 Task: For heading Arial black with underline.  font size for heading18,  'Change the font style of data to'Calibri.  and font size to 9,  Change the alignment of both headline & data to Align center.  In the sheet   Sales data book
Action: Mouse moved to (1033, 141)
Screenshot: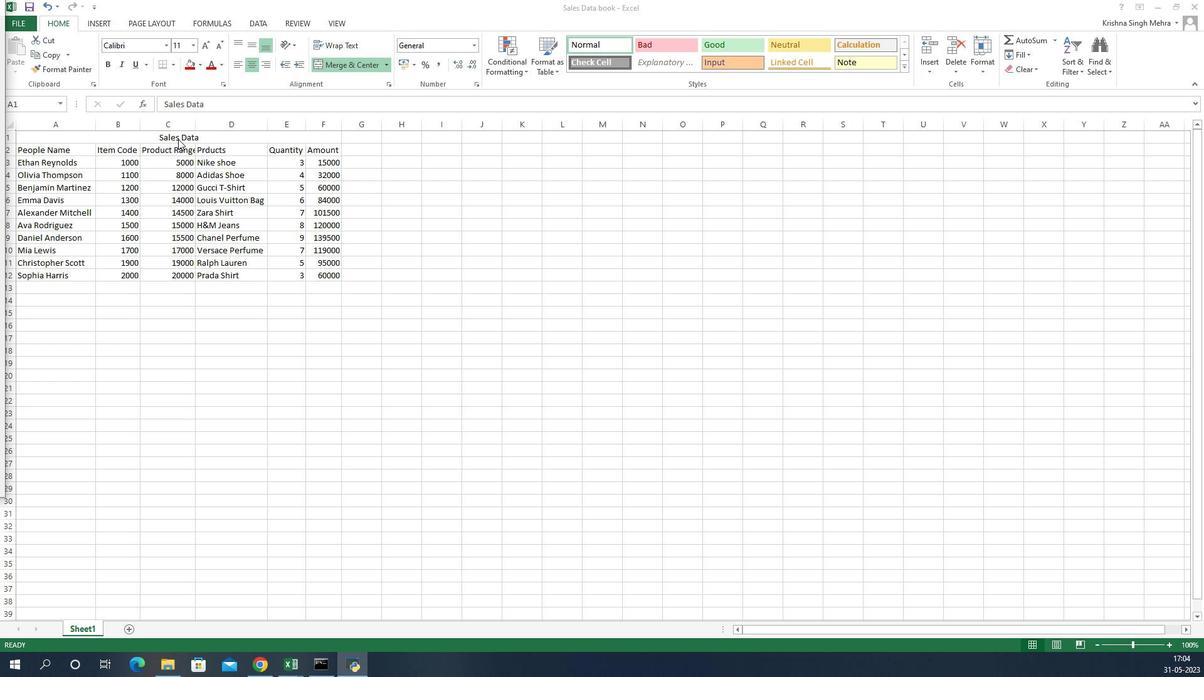 
Action: Mouse pressed left at (1033, 141)
Screenshot: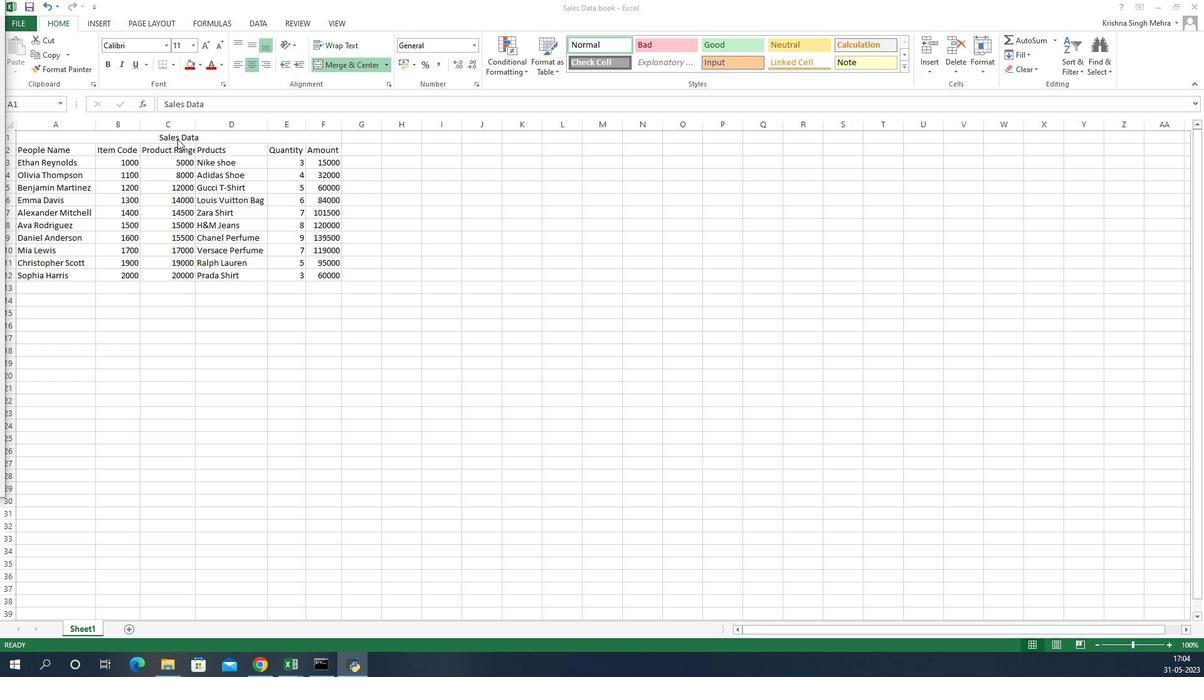 
Action: Mouse moved to (1022, 46)
Screenshot: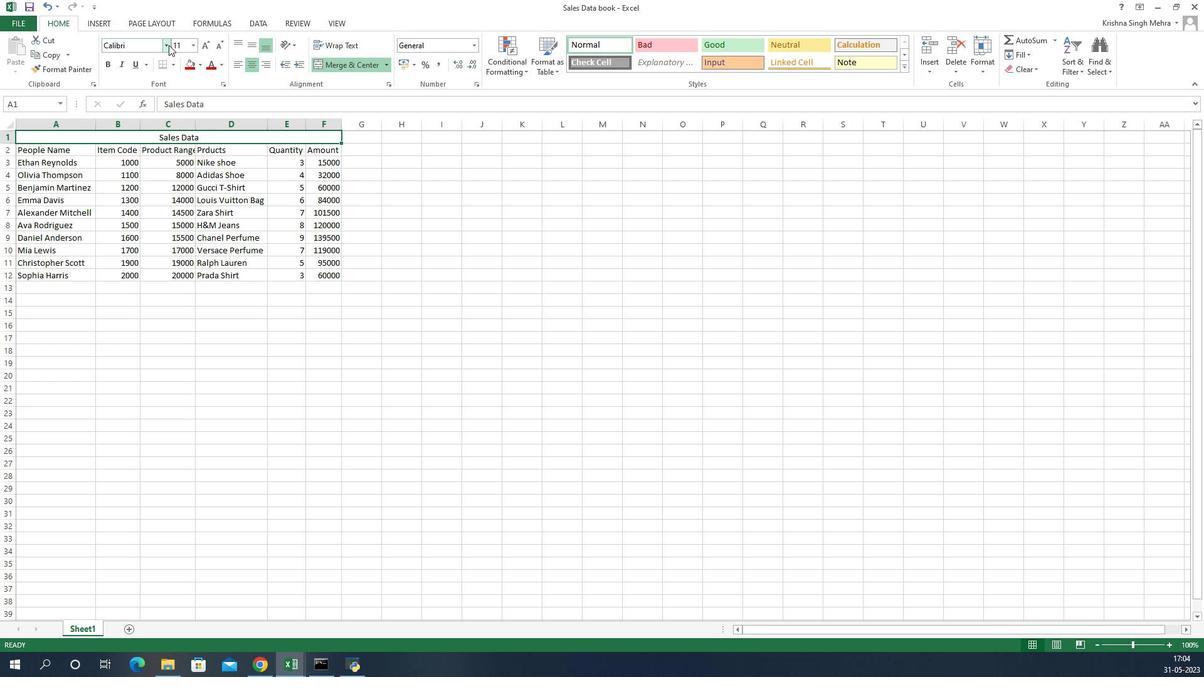 
Action: Mouse pressed left at (1022, 46)
Screenshot: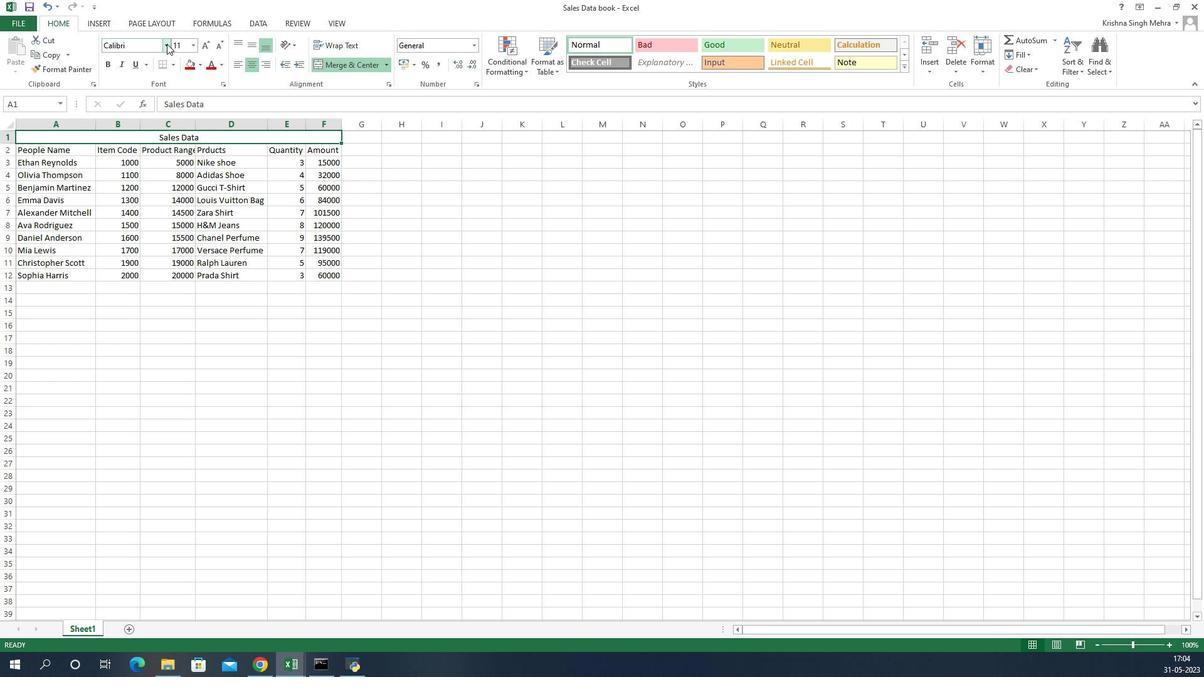 
Action: Mouse moved to (1006, 167)
Screenshot: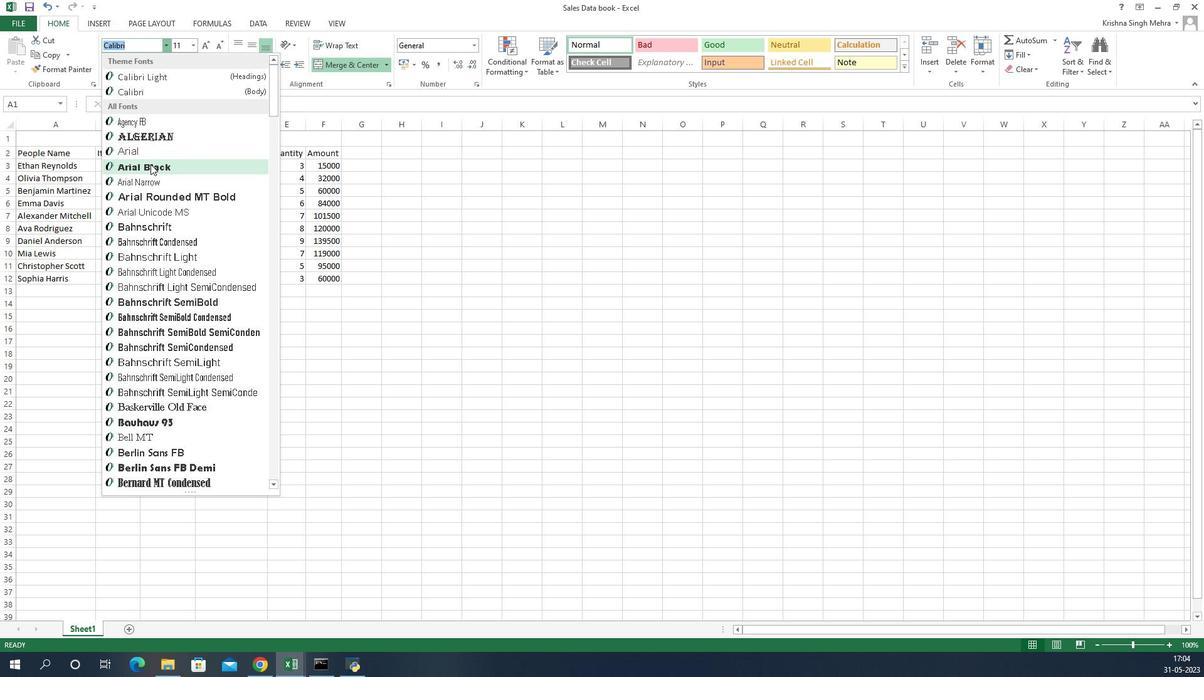 
Action: Mouse pressed left at (1006, 167)
Screenshot: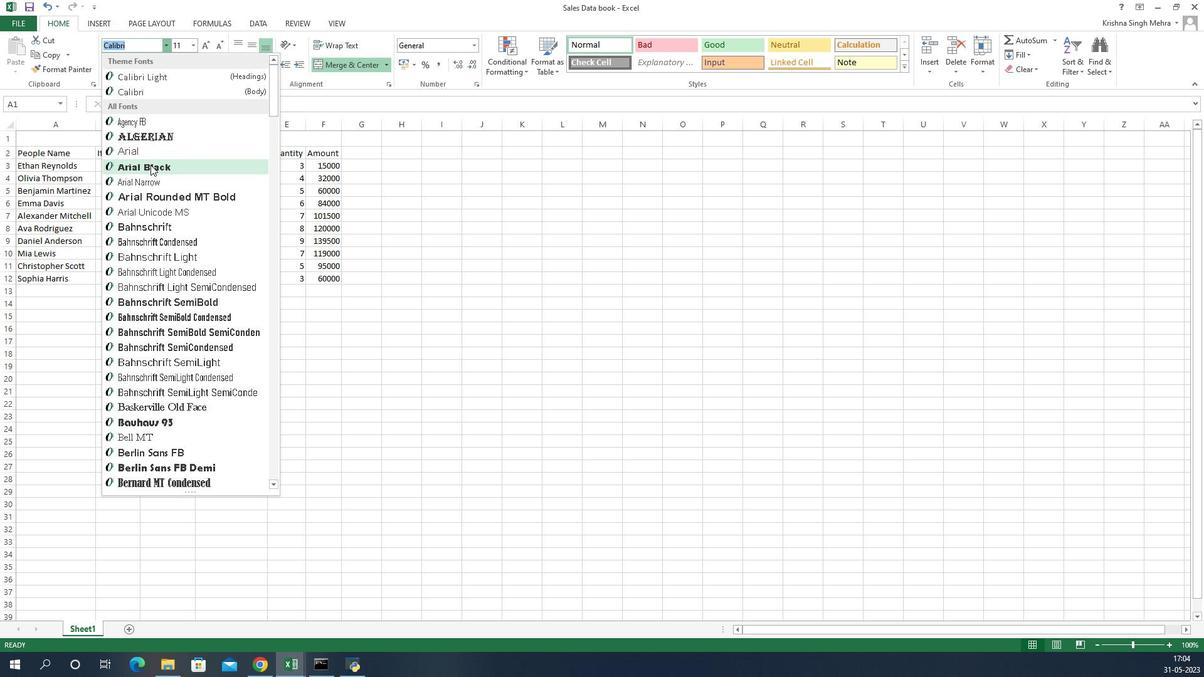 
Action: Mouse moved to (989, 70)
Screenshot: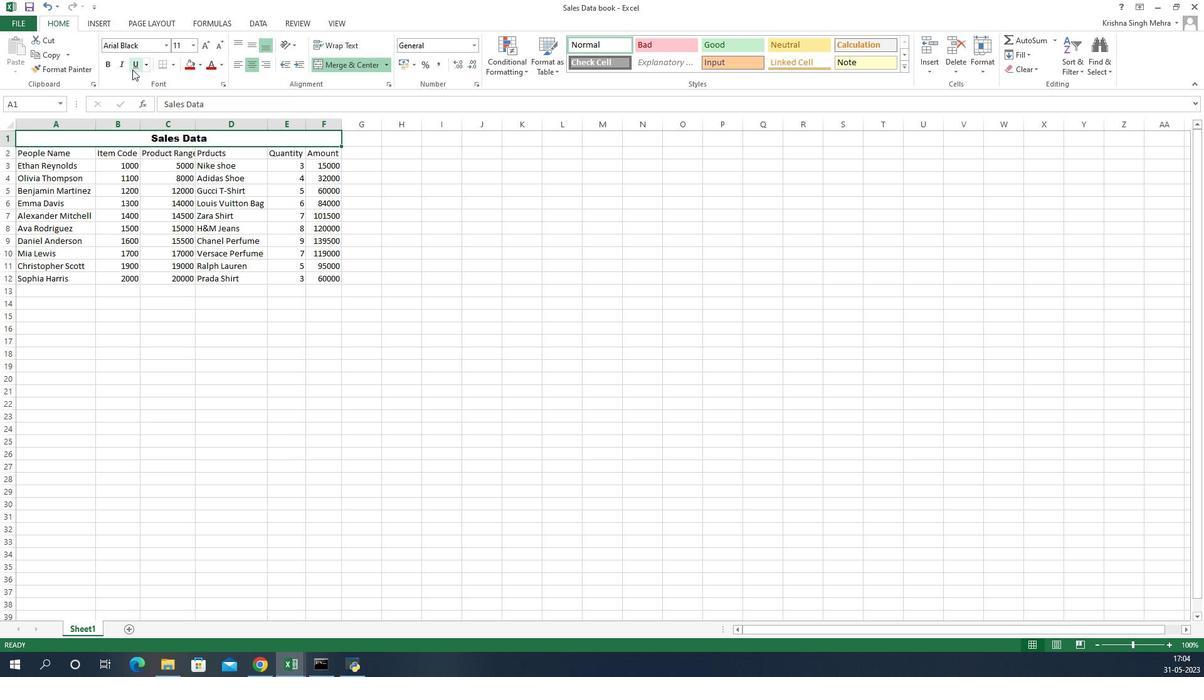 
Action: Mouse pressed left at (989, 70)
Screenshot: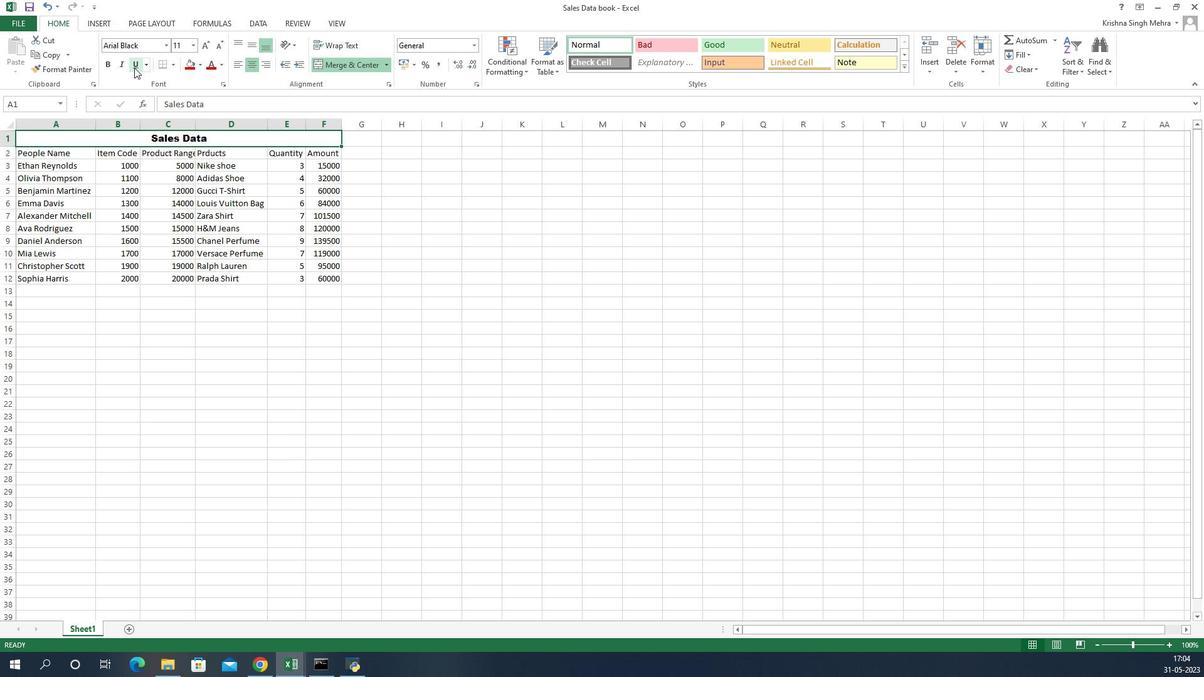 
Action: Mouse moved to (1062, 45)
Screenshot: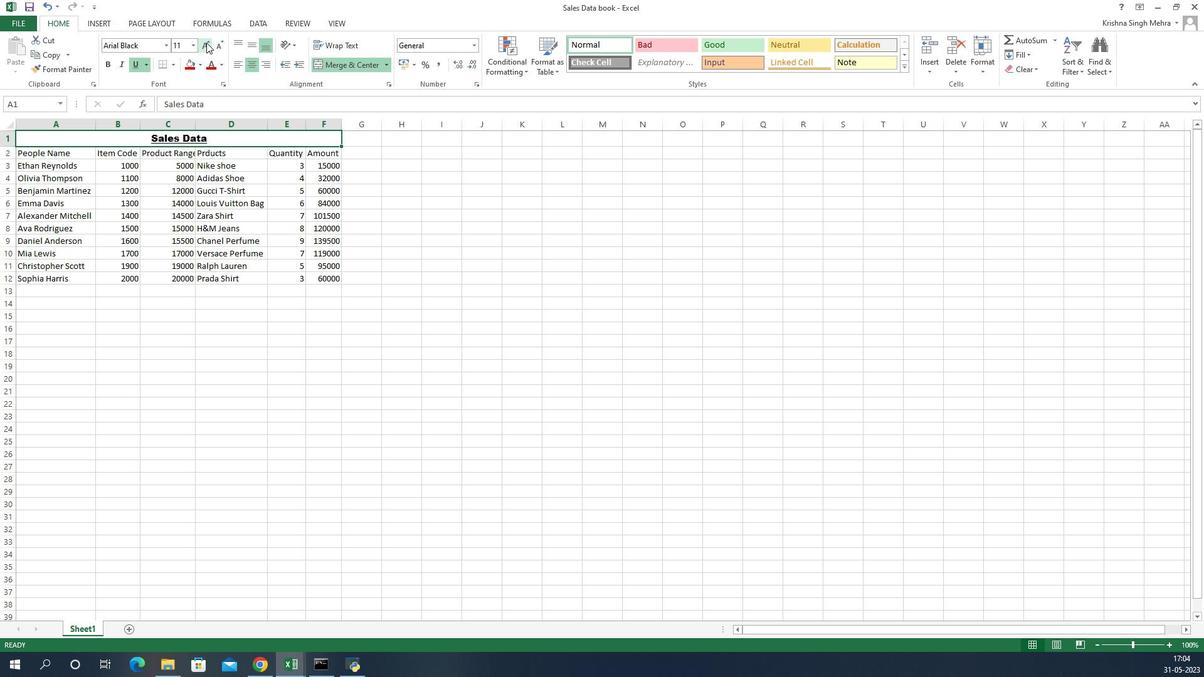 
Action: Mouse pressed left at (1062, 45)
Screenshot: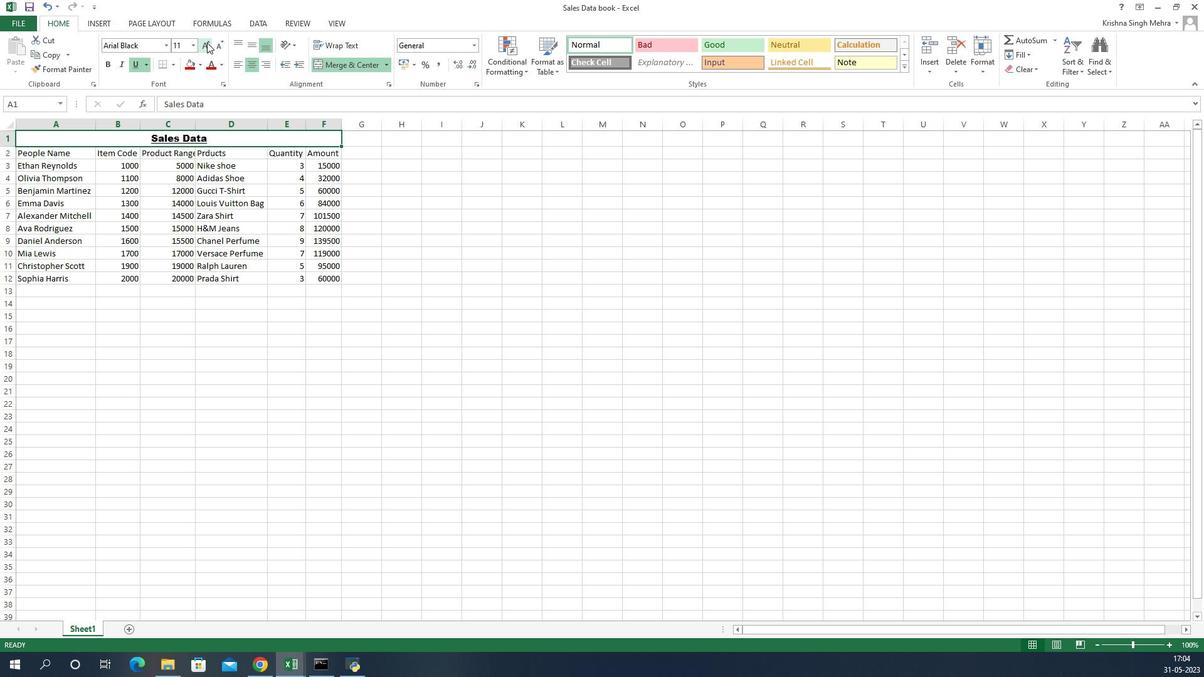 
Action: Mouse pressed left at (1062, 45)
Screenshot: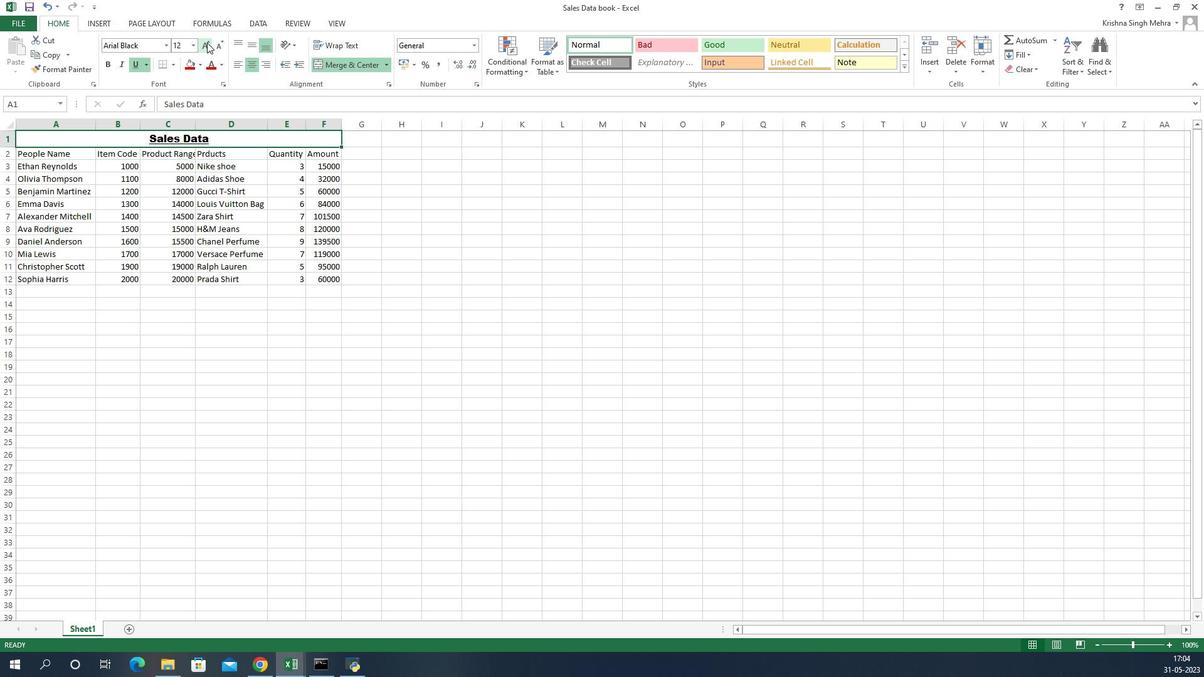 
Action: Mouse pressed left at (1062, 45)
Screenshot: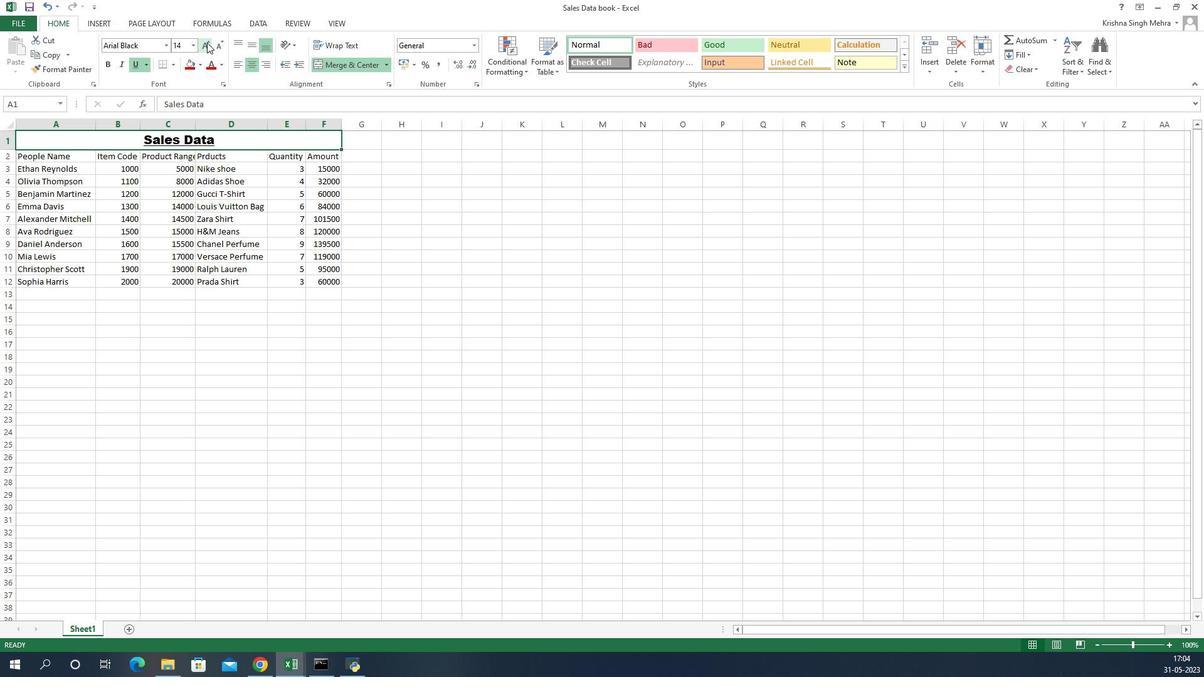 
Action: Mouse pressed left at (1062, 45)
Screenshot: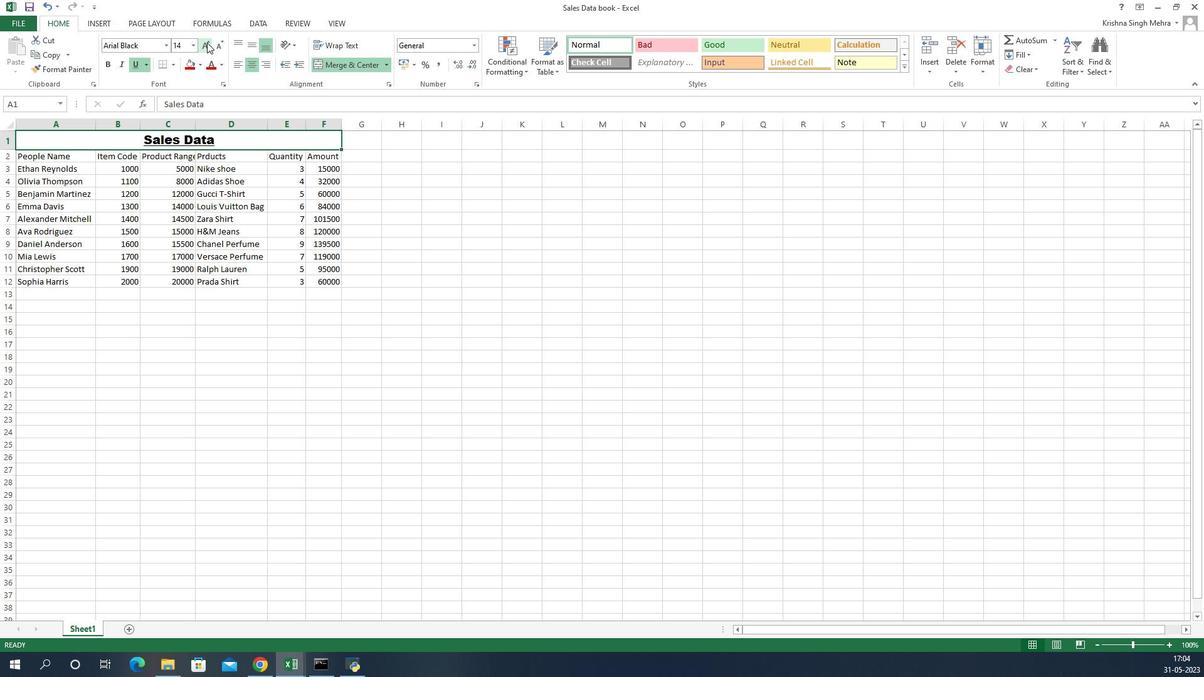 
Action: Mouse pressed left at (1062, 45)
Screenshot: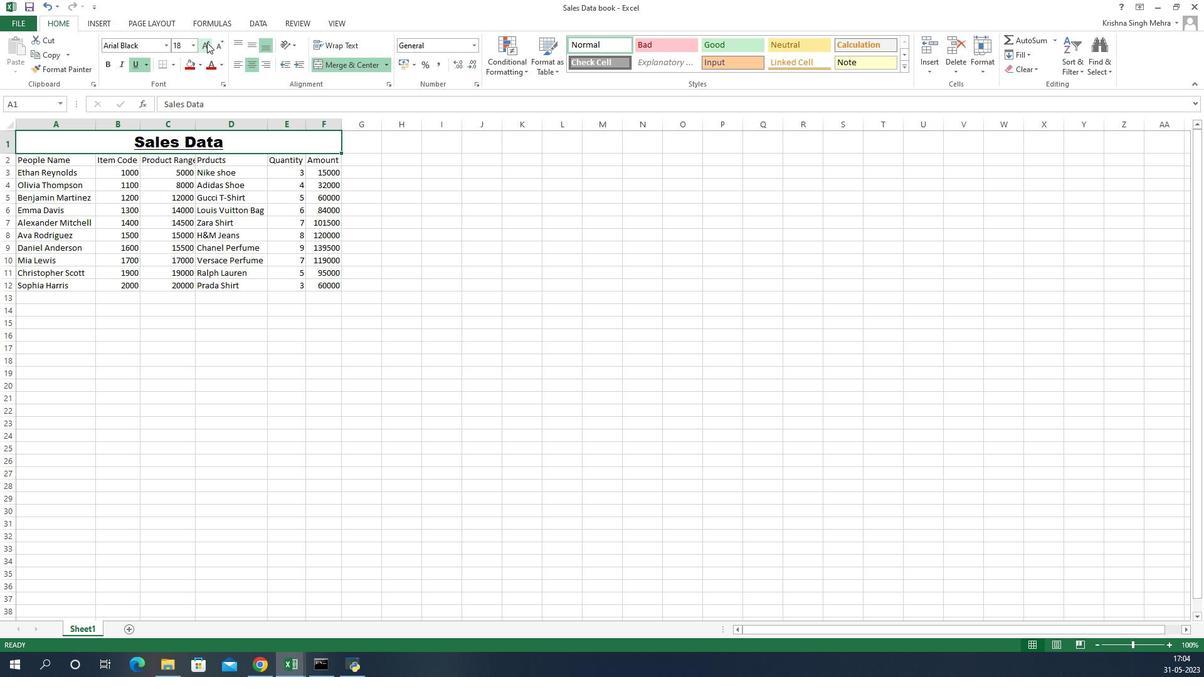 
Action: Mouse moved to (1076, 43)
Screenshot: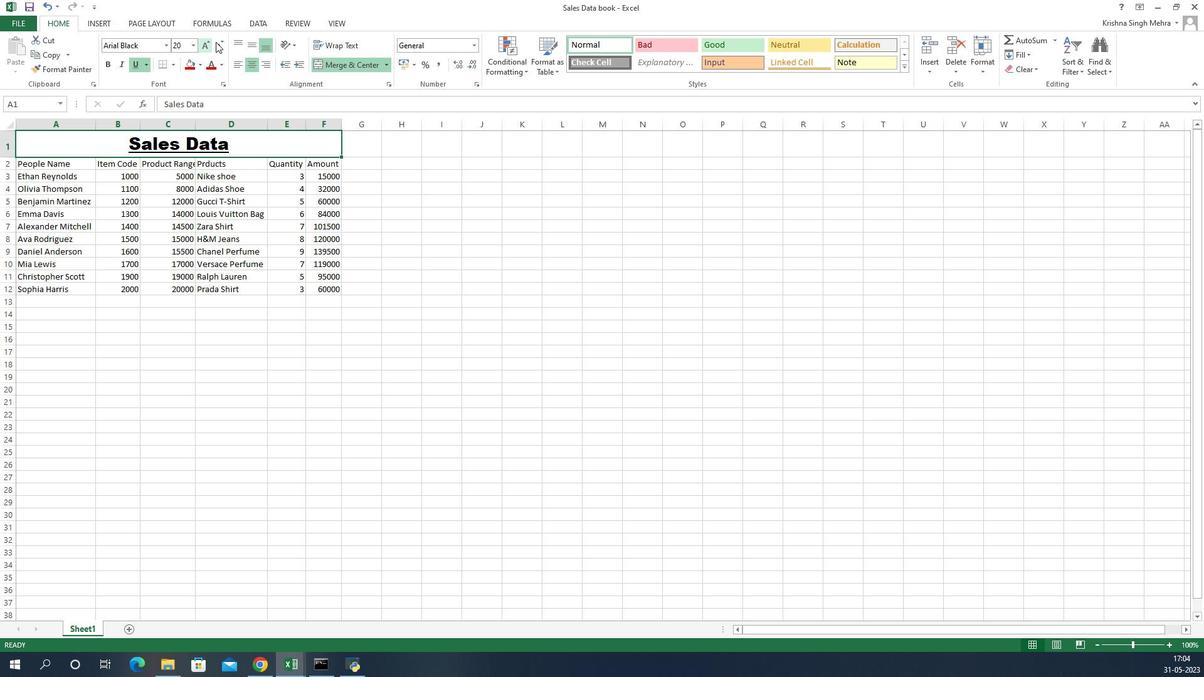 
Action: Mouse pressed left at (1076, 43)
Screenshot: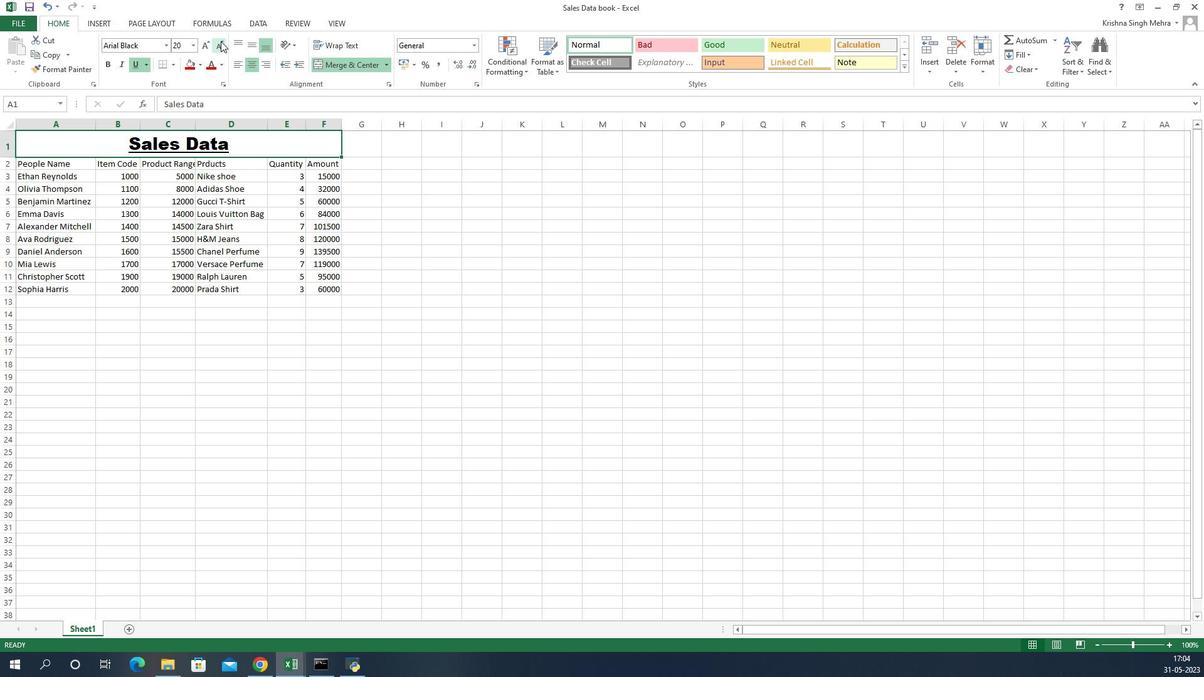
Action: Mouse moved to (988, 328)
Screenshot: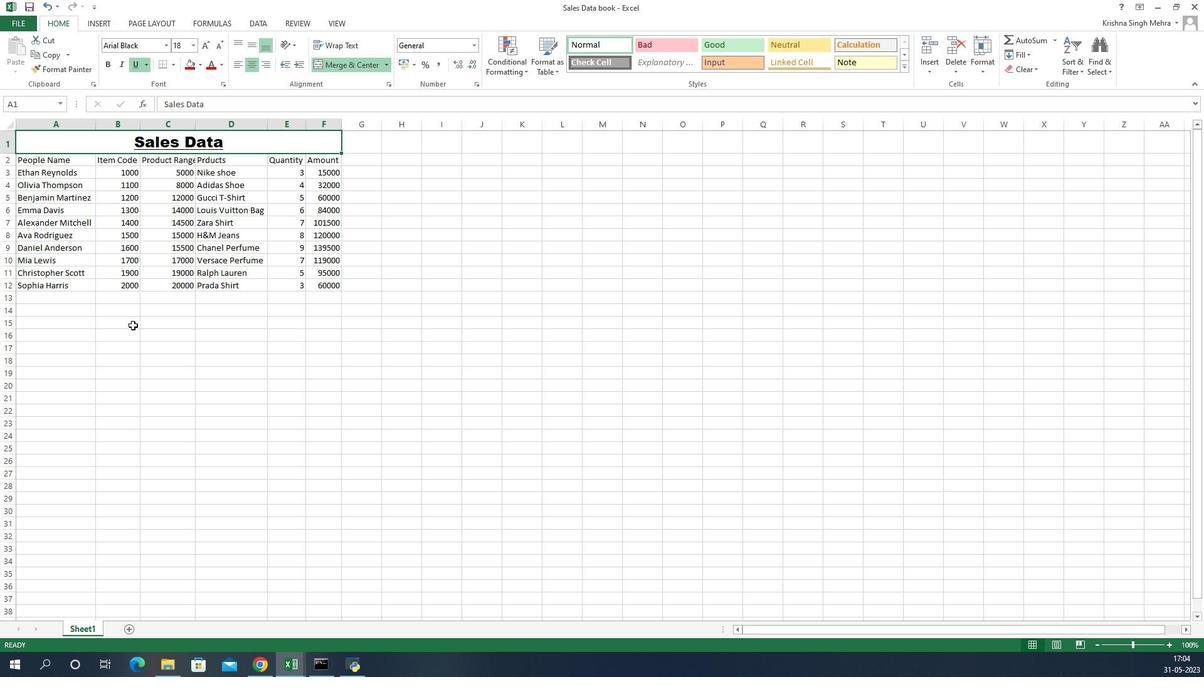 
Action: Mouse pressed left at (988, 328)
Screenshot: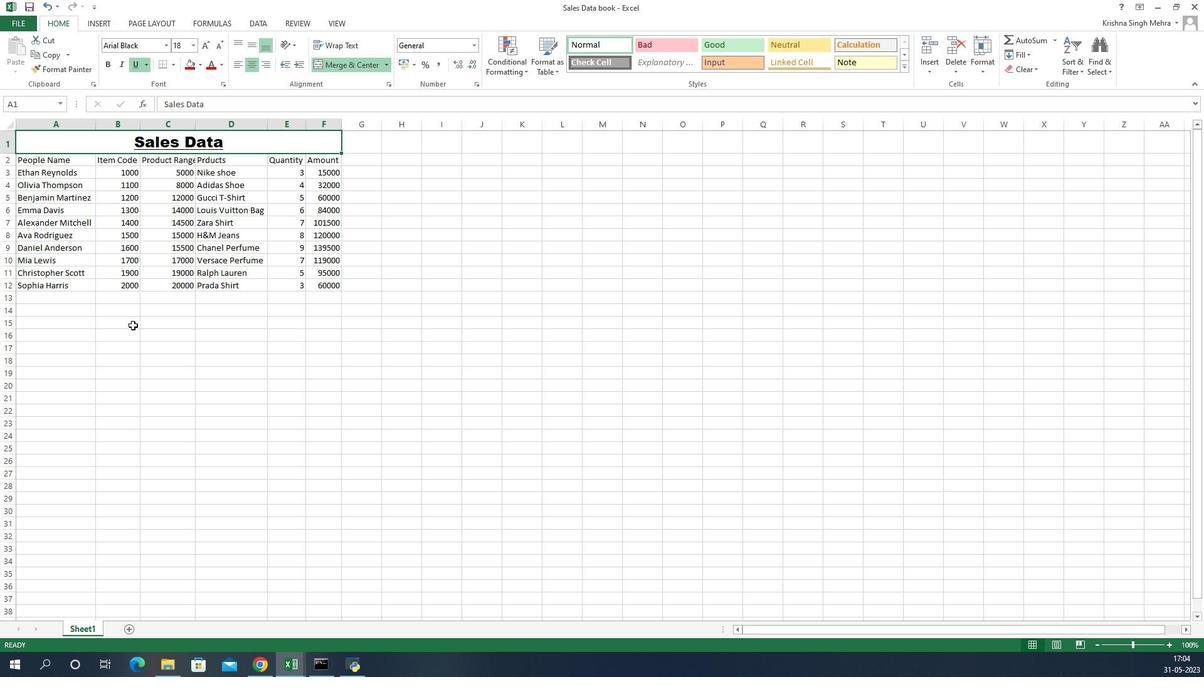 
Action: Mouse moved to (913, 163)
Screenshot: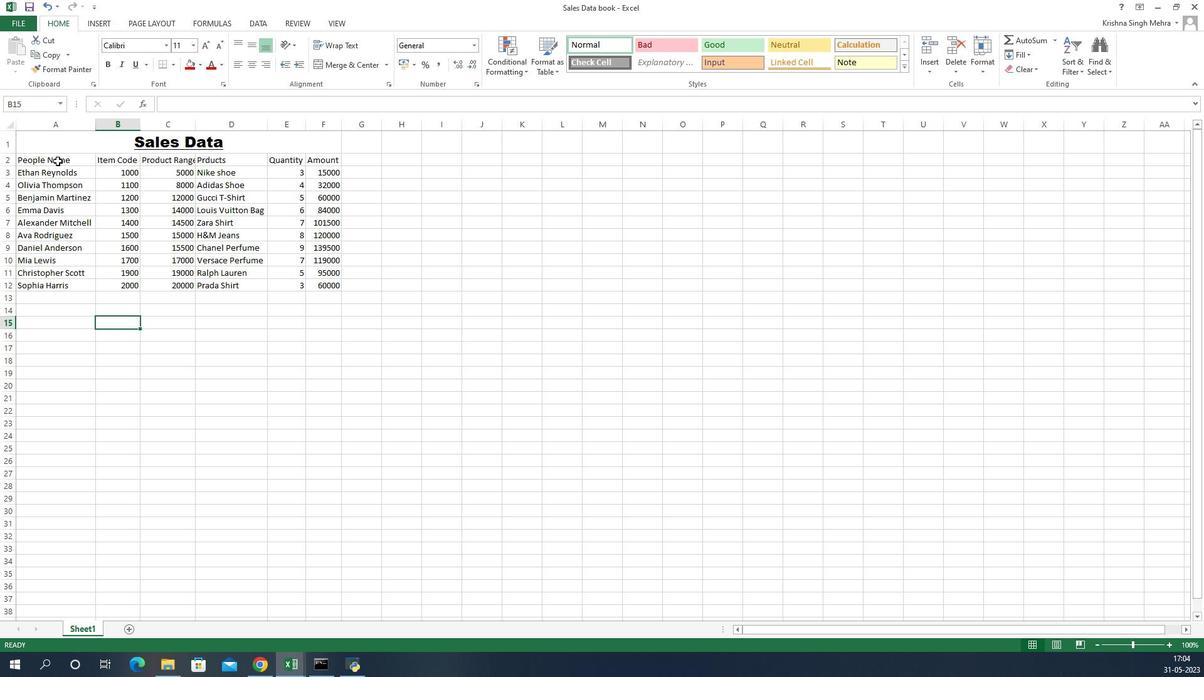 
Action: Mouse pressed left at (913, 163)
Screenshot: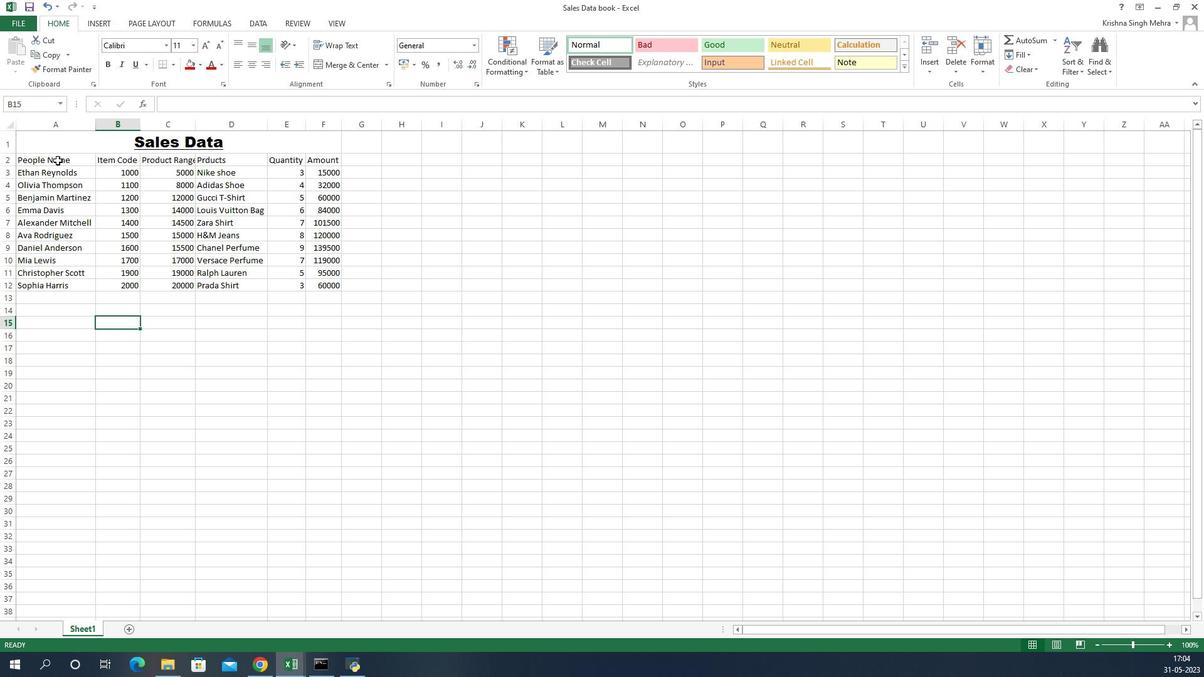 
Action: Mouse moved to (1019, 48)
Screenshot: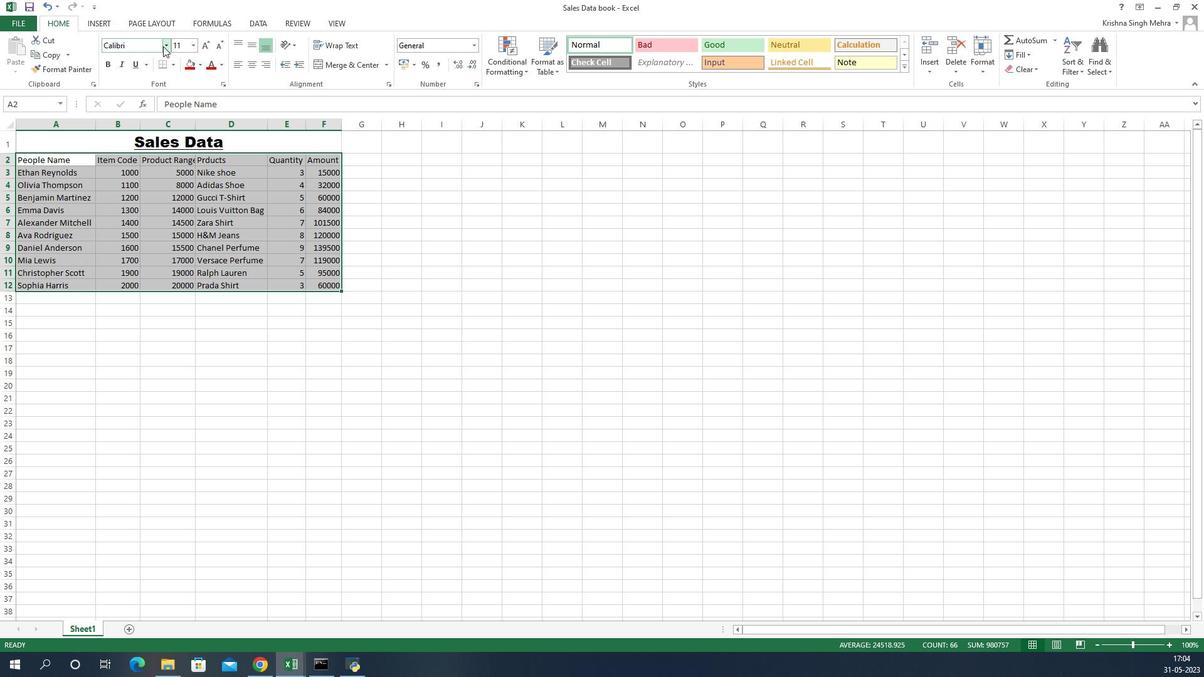 
Action: Mouse pressed left at (1019, 48)
Screenshot: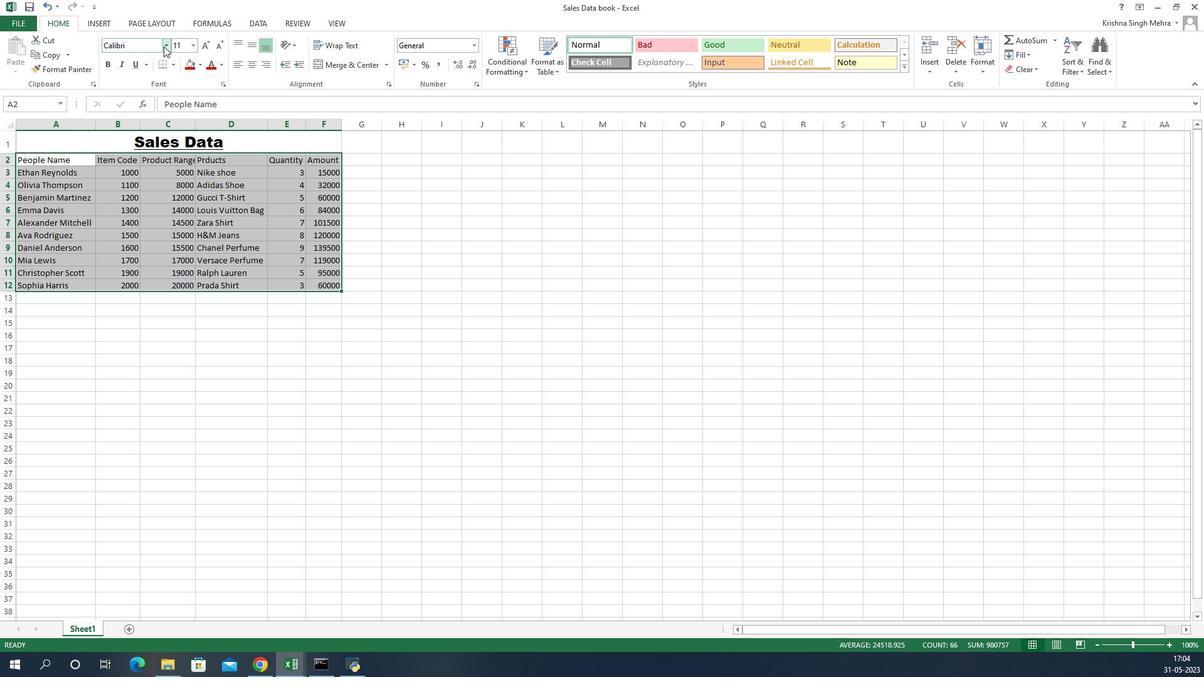 
Action: Mouse moved to (1017, 96)
Screenshot: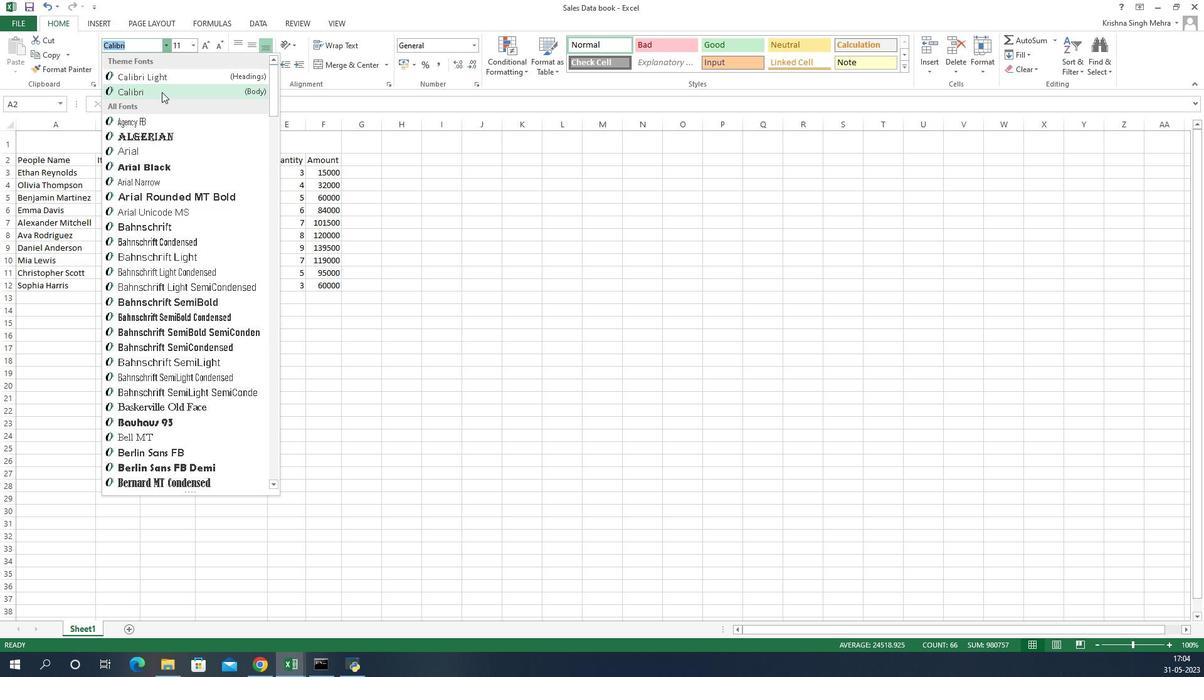 
Action: Mouse pressed left at (1017, 96)
Screenshot: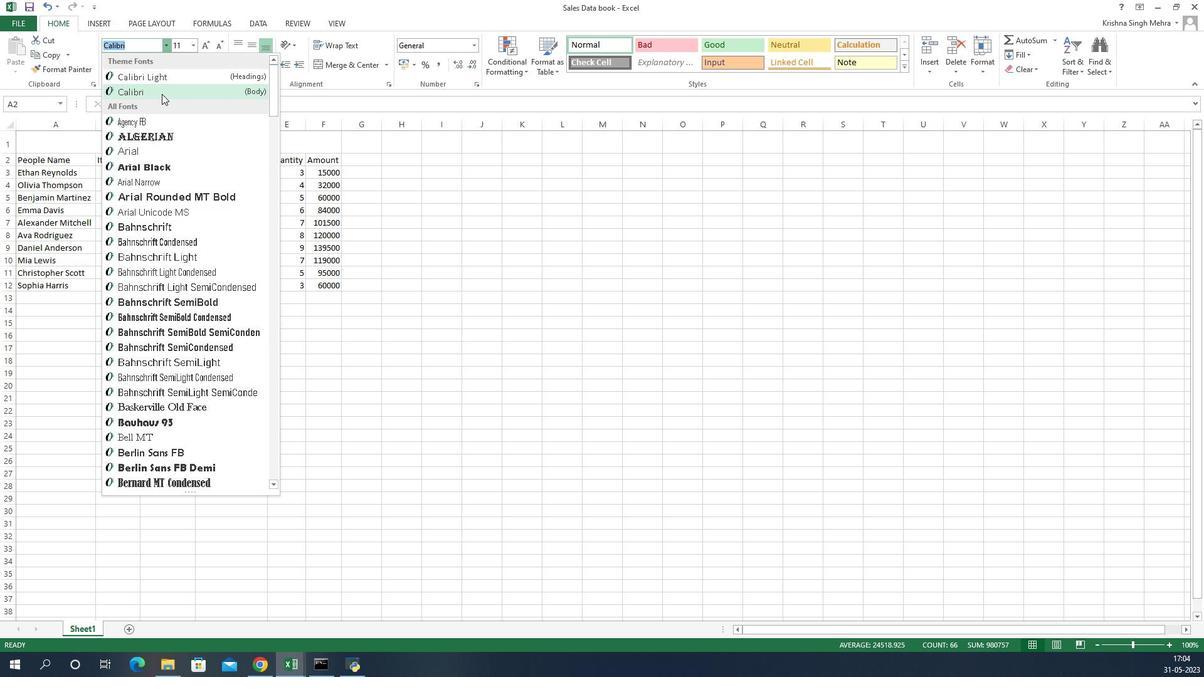
Action: Mouse moved to (1074, 46)
Screenshot: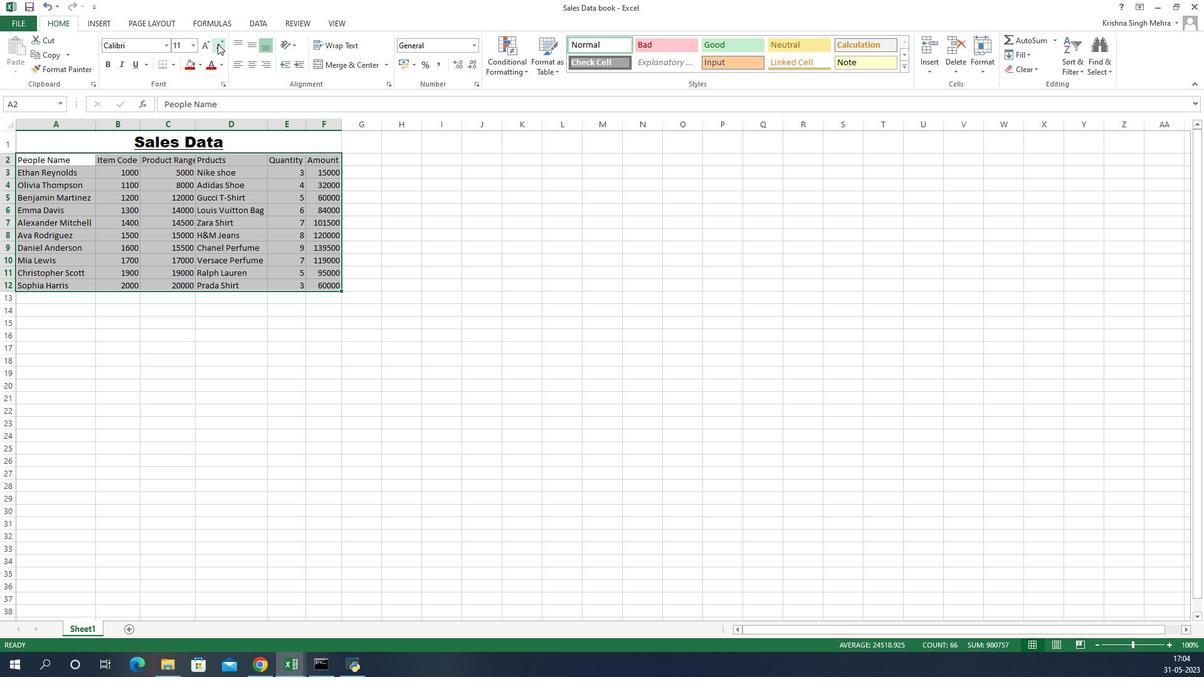 
Action: Mouse pressed left at (1074, 46)
Screenshot: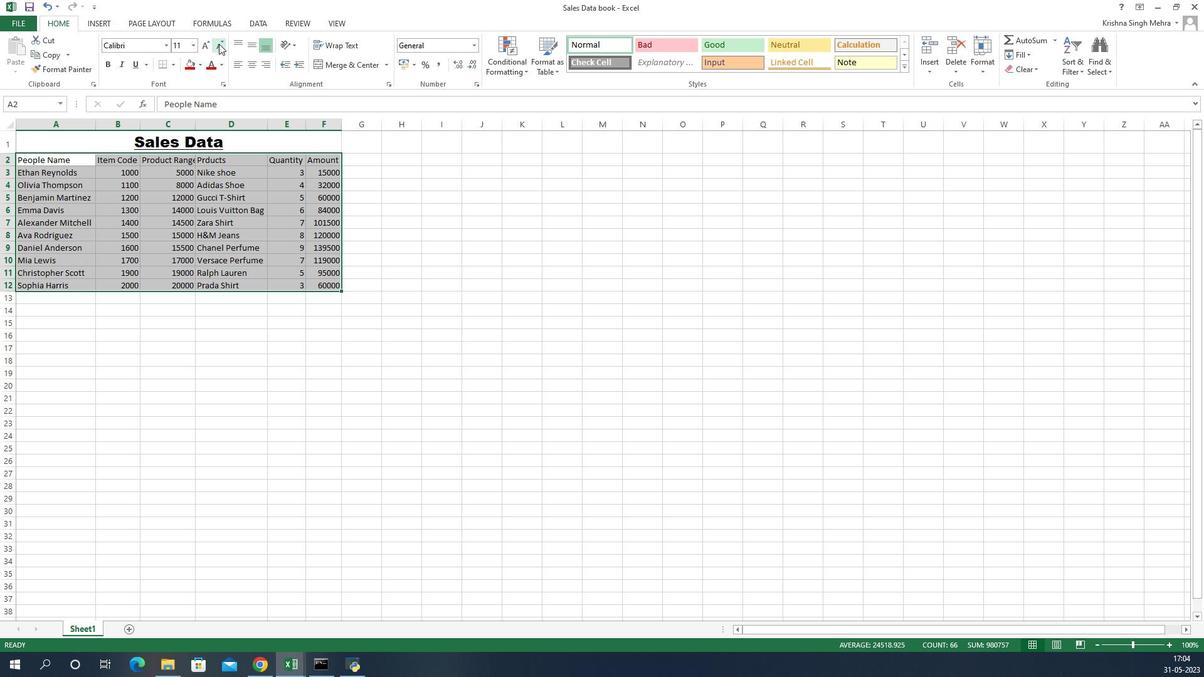 
Action: Mouse pressed left at (1074, 46)
Screenshot: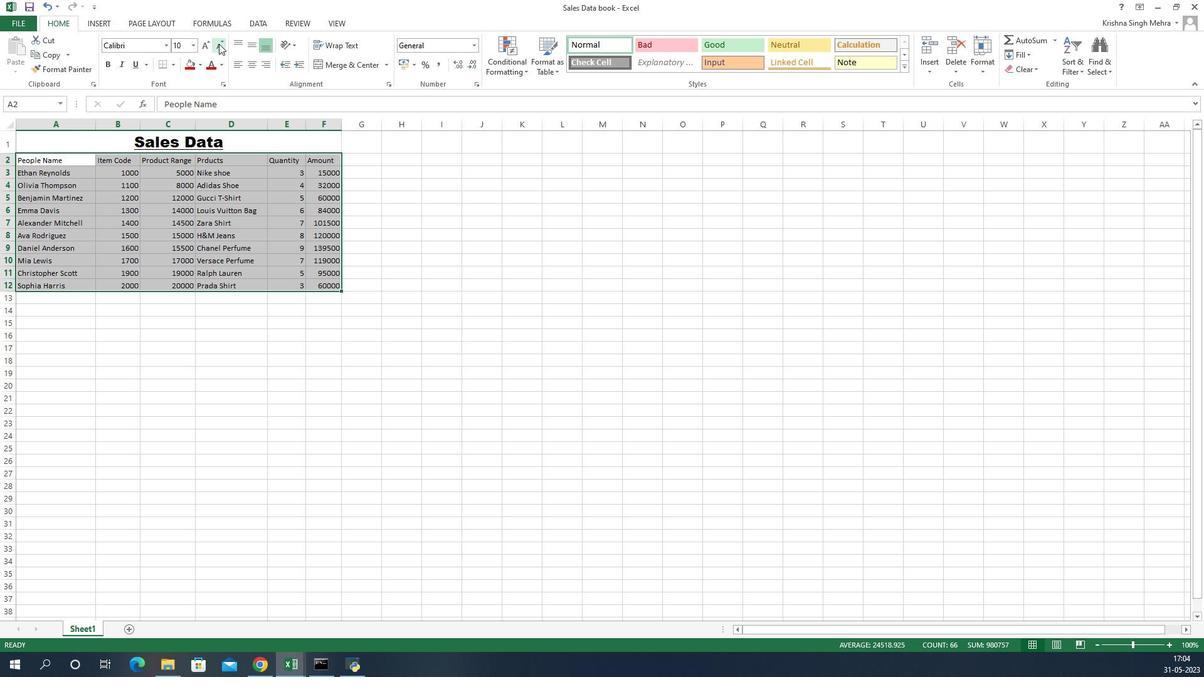 
Action: Mouse moved to (1049, 360)
Screenshot: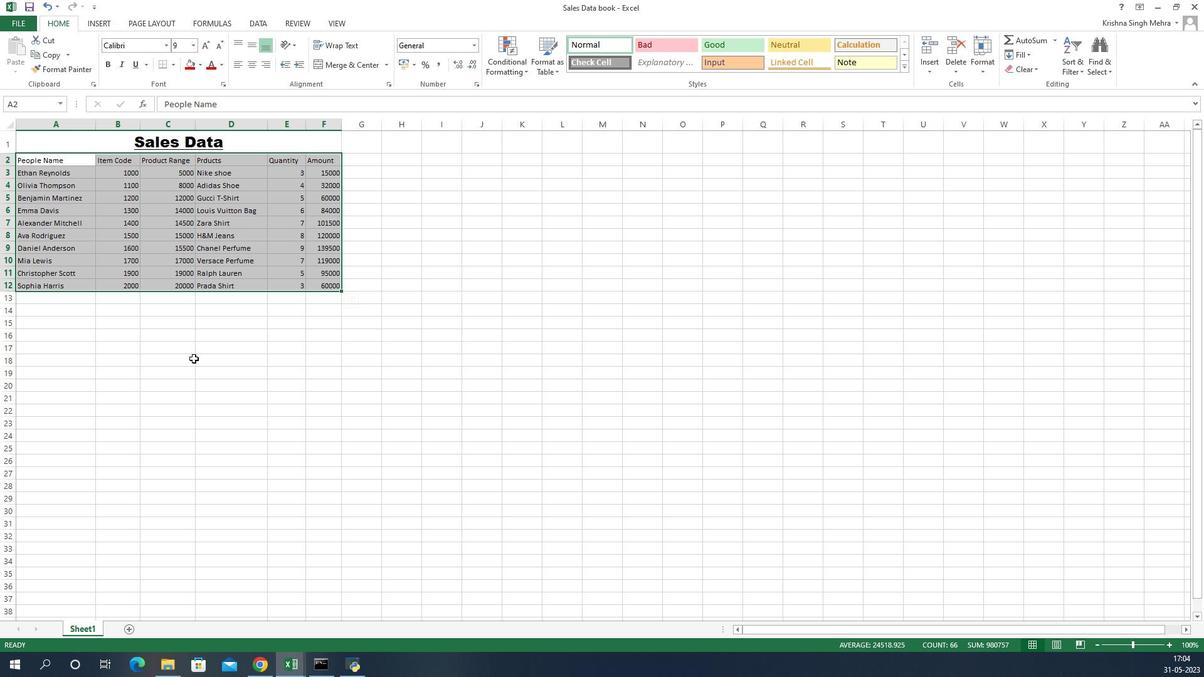 
Action: Mouse pressed left at (1049, 360)
Screenshot: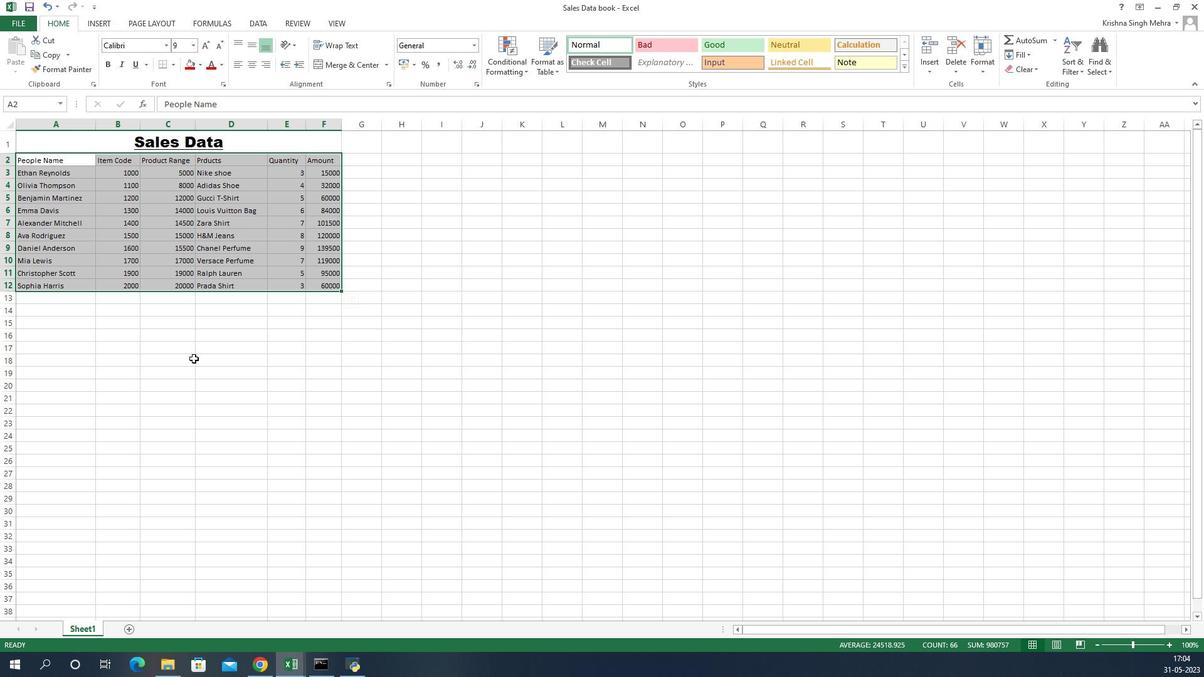 
Action: Mouse moved to (913, 148)
Screenshot: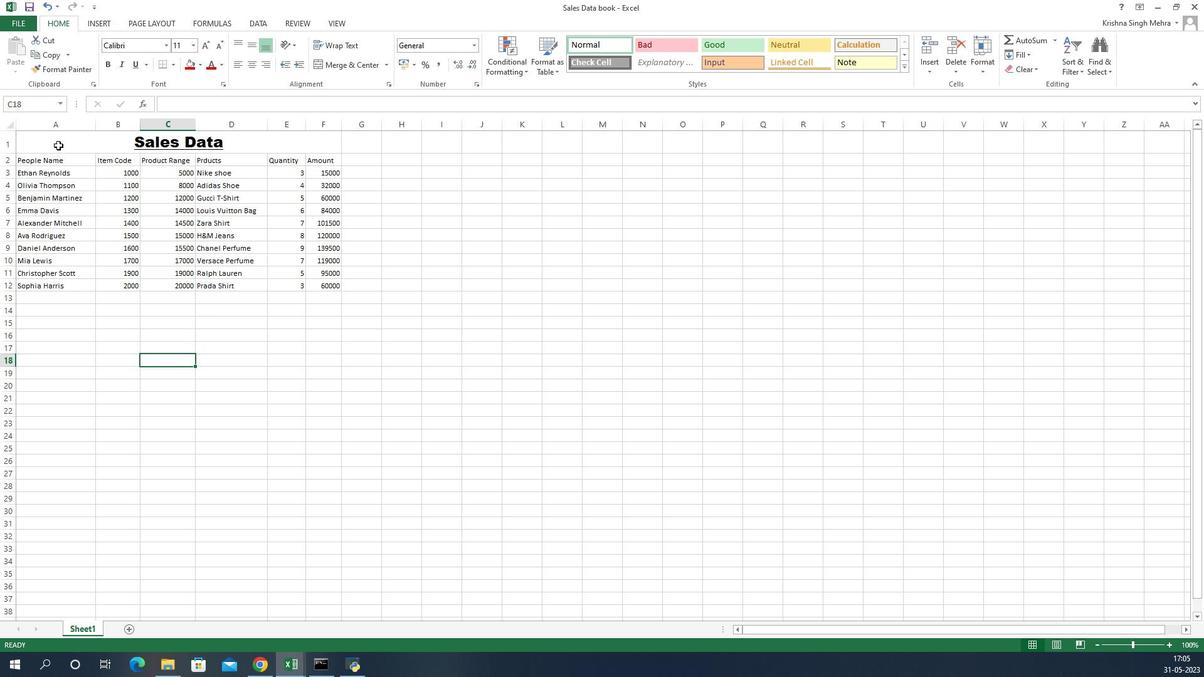
Action: Mouse pressed left at (913, 148)
Screenshot: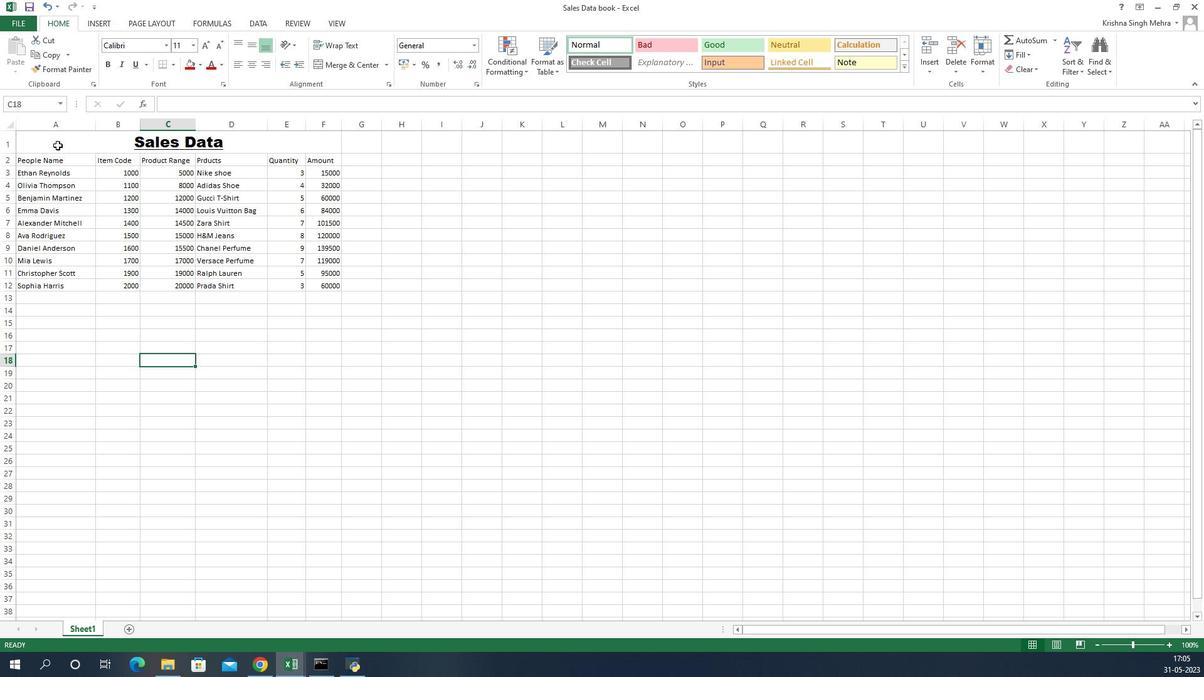 
Action: Mouse moved to (912, 143)
Screenshot: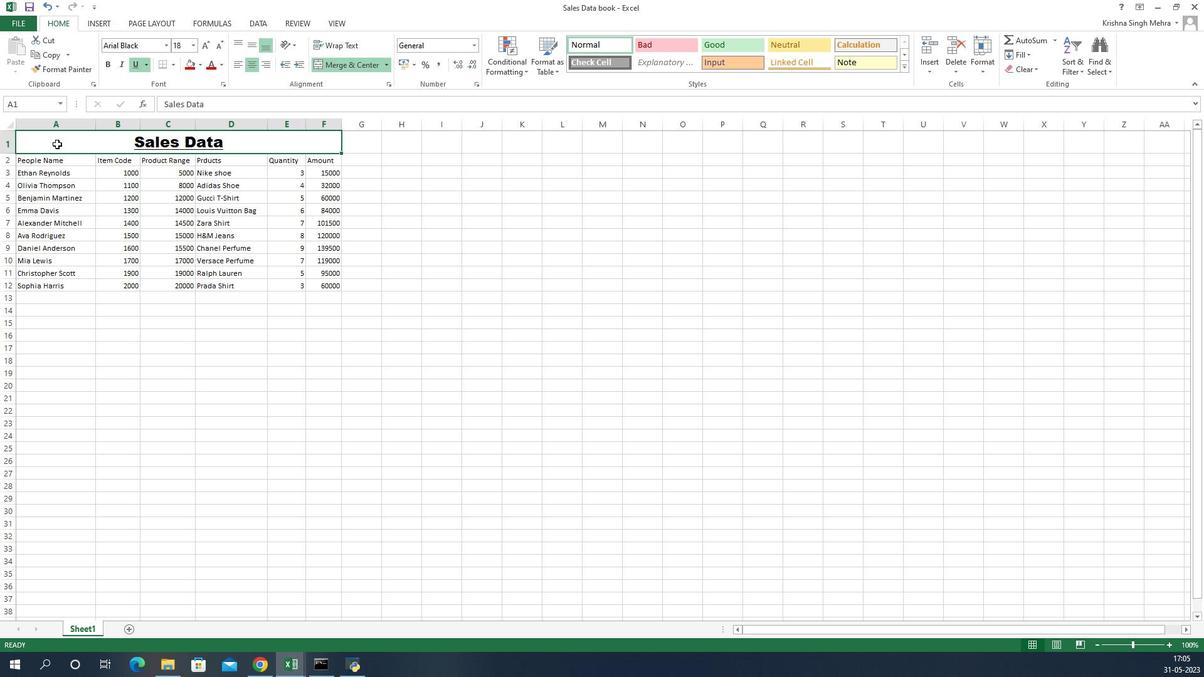 
Action: Mouse pressed left at (912, 143)
Screenshot: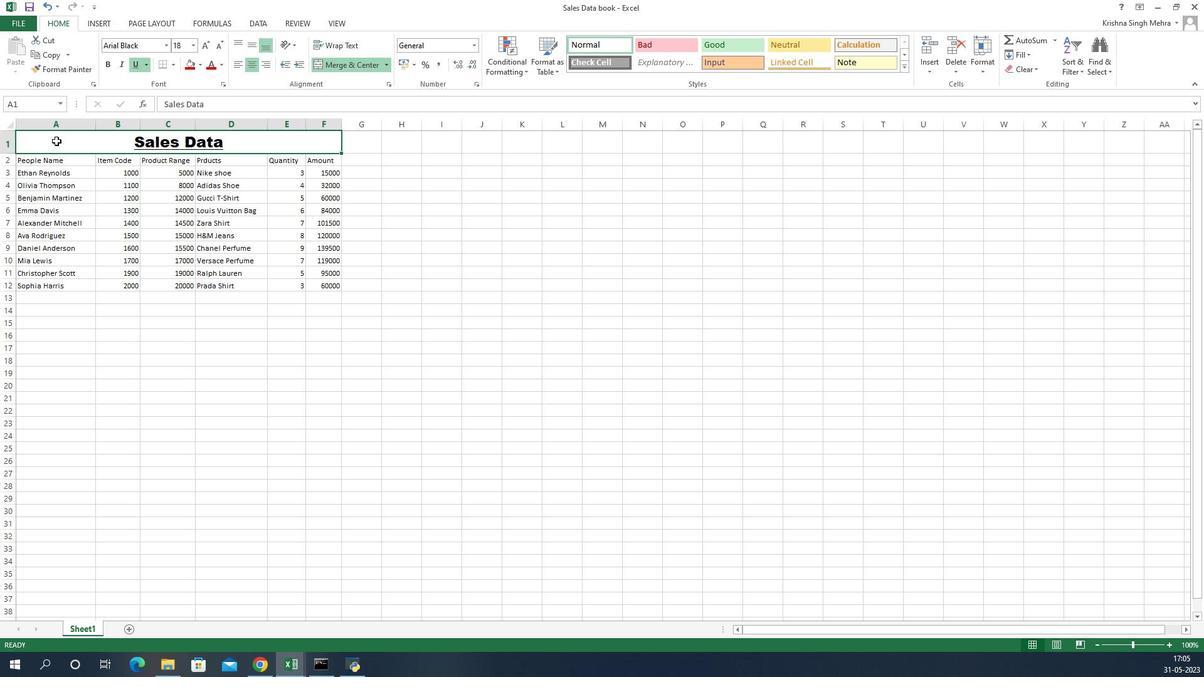 
Action: Mouse moved to (1104, 69)
Screenshot: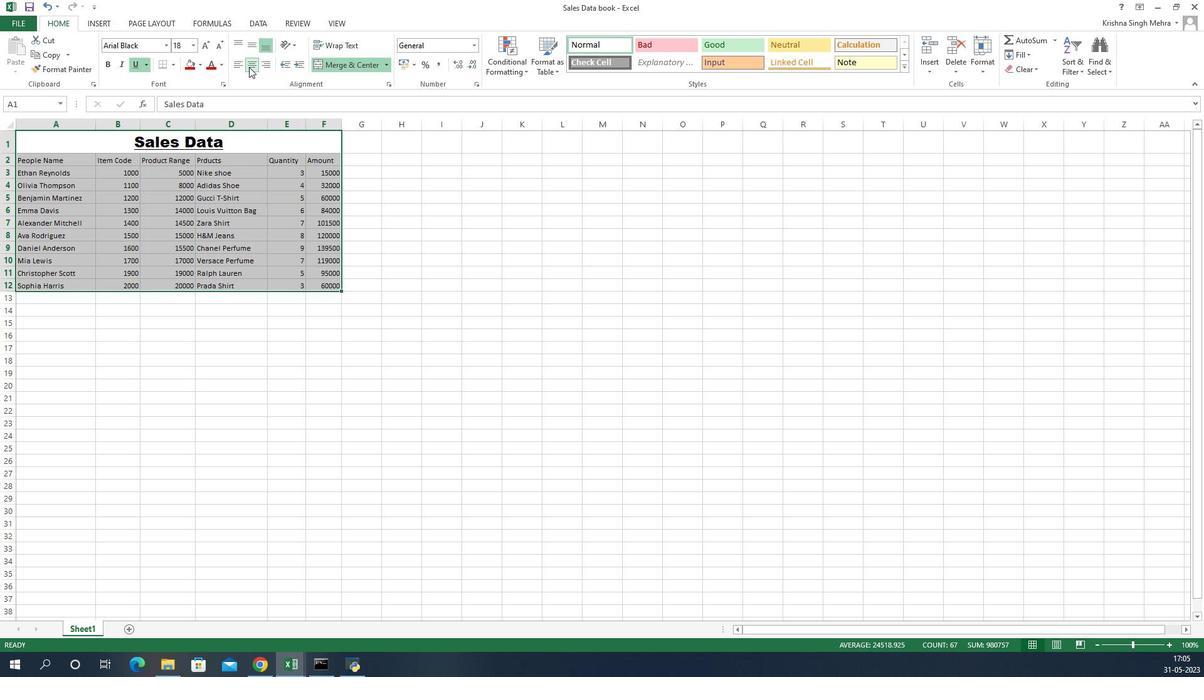 
Action: Mouse pressed left at (1104, 69)
Screenshot: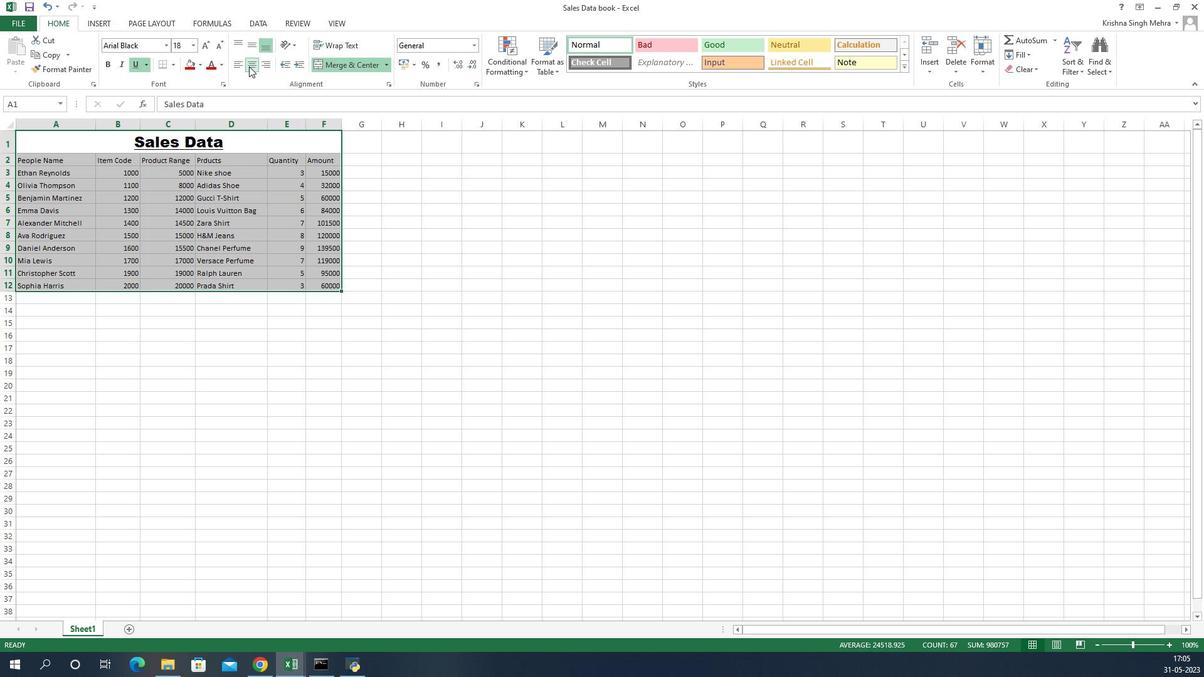 
Action: Mouse moved to (1105, 69)
Screenshot: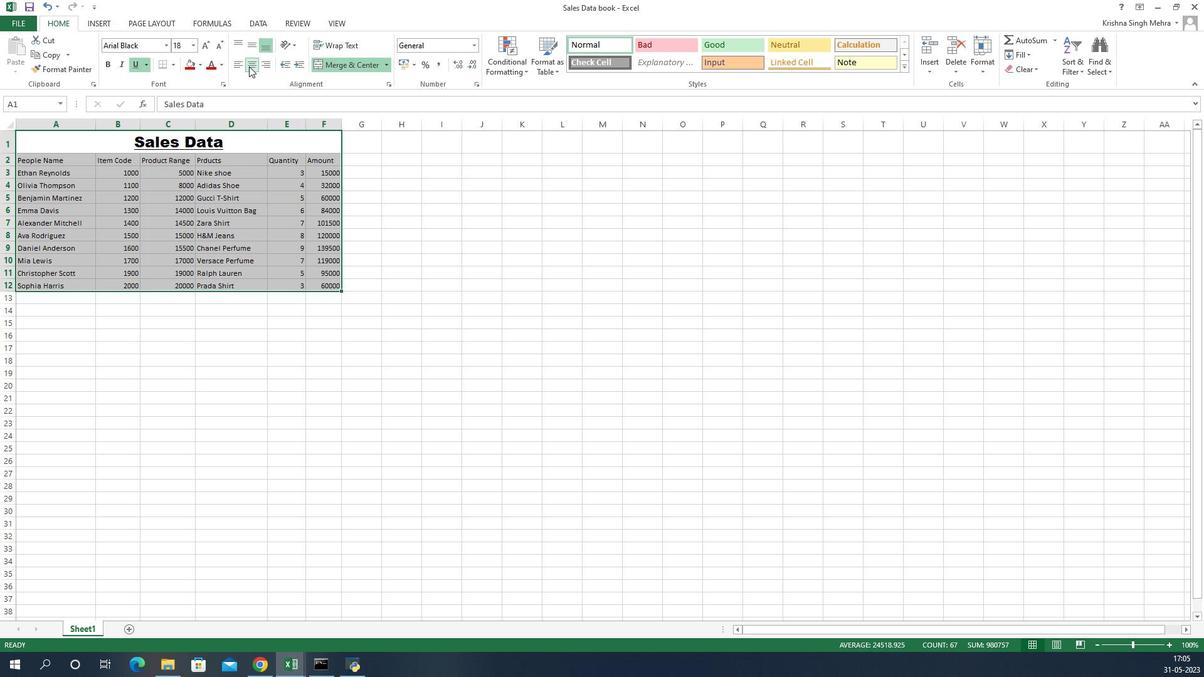 
Action: Mouse pressed left at (1105, 69)
Screenshot: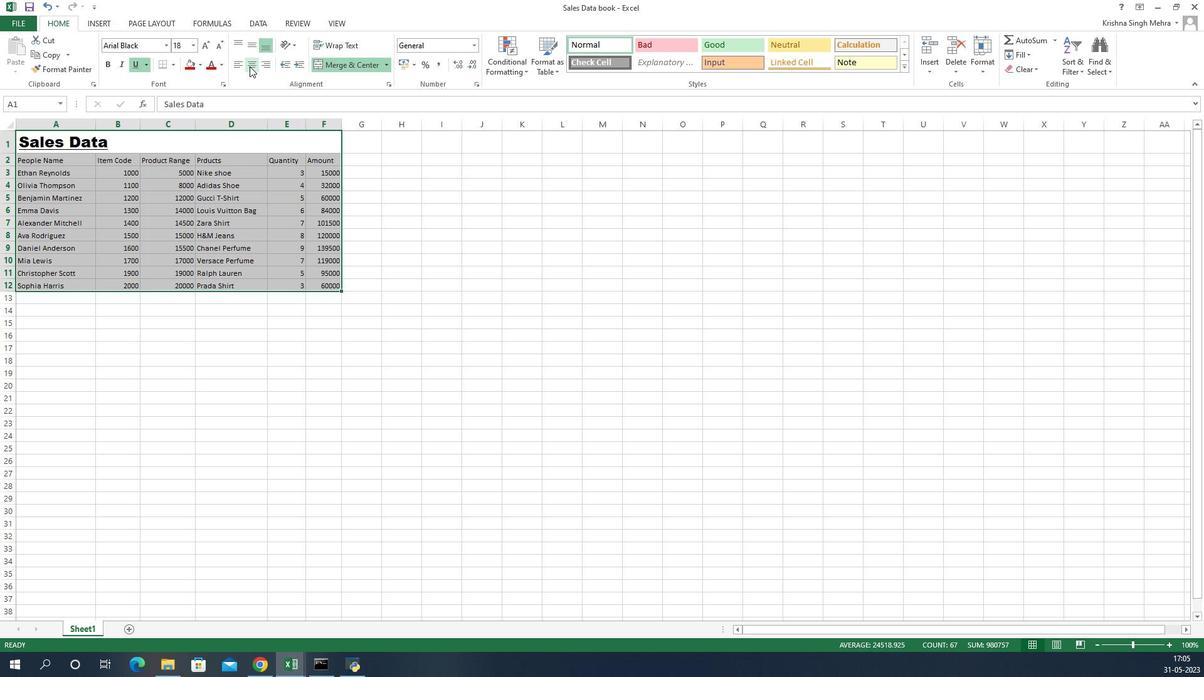 
Action: Mouse moved to (1094, 345)
Screenshot: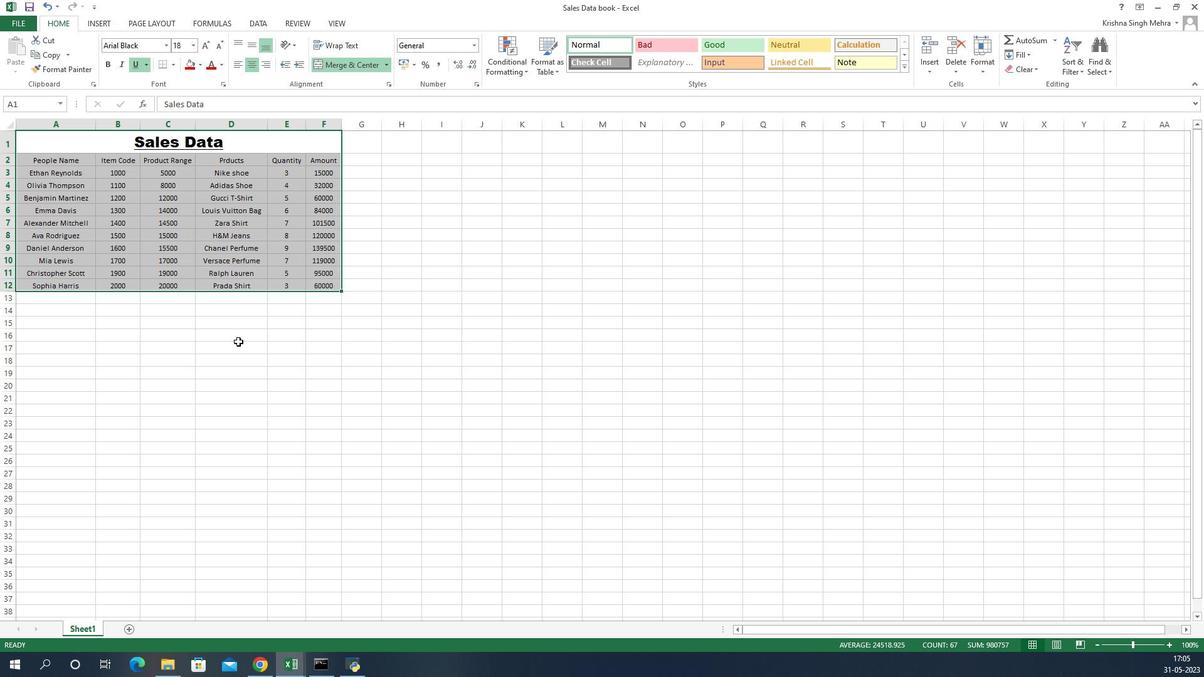 
Action: Mouse pressed left at (1094, 345)
Screenshot: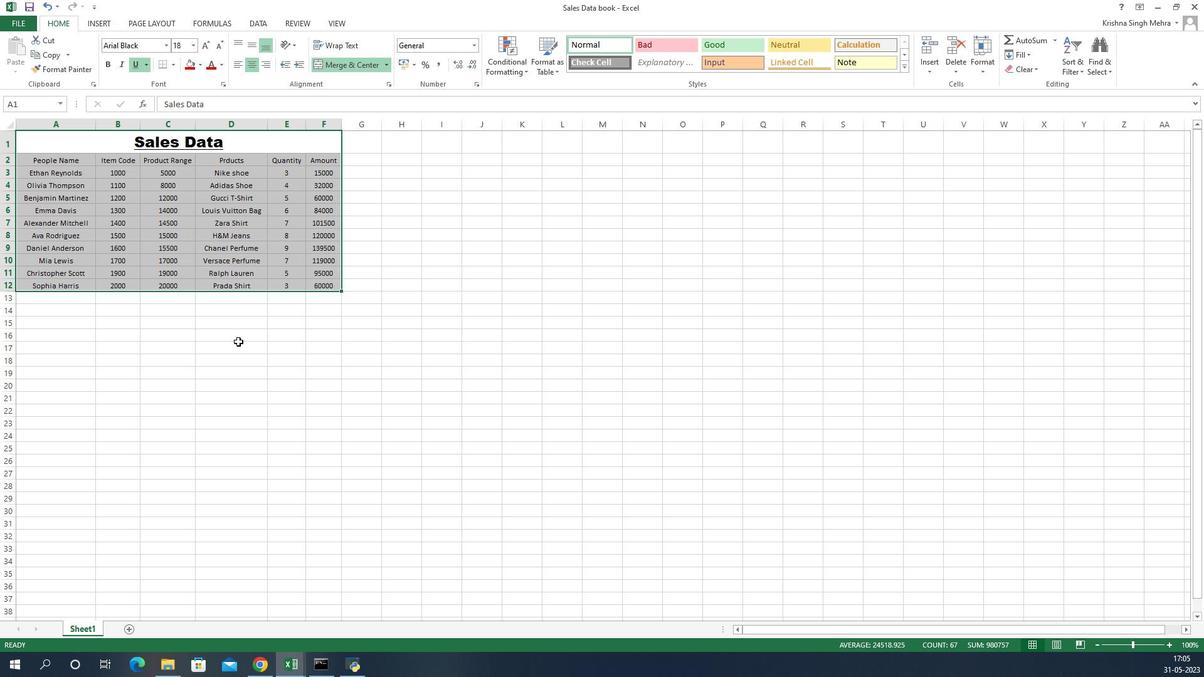 
Action: Key pressed ctrl+Sctrl+S
Screenshot: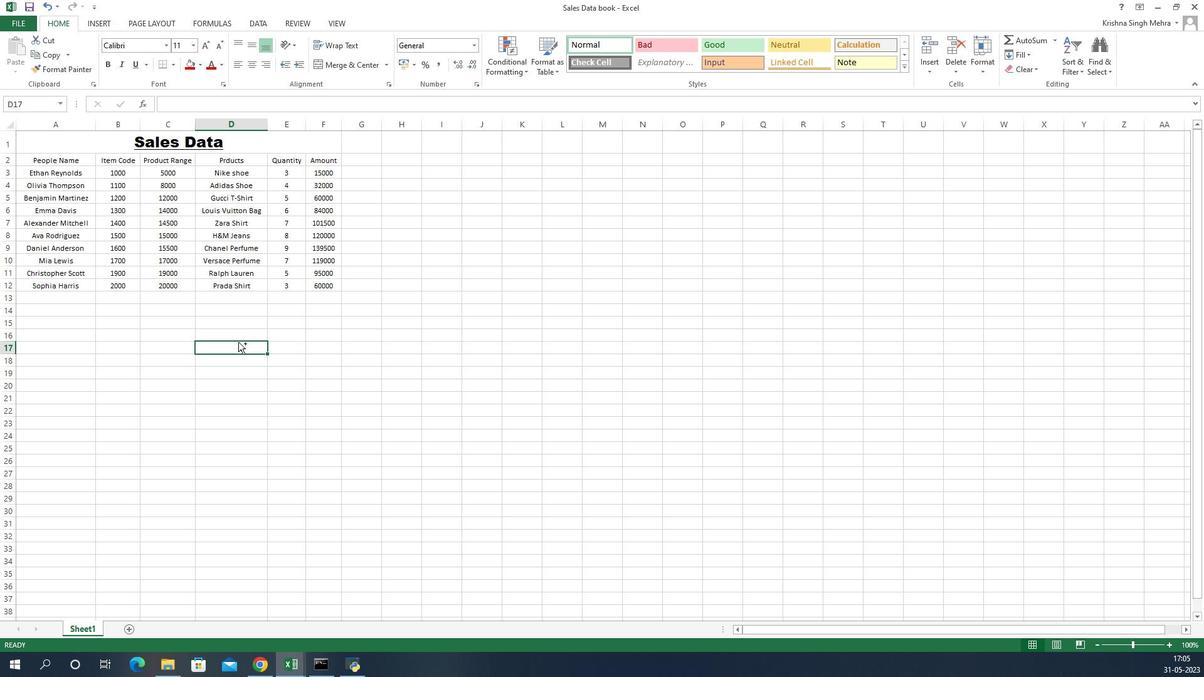 
